 Task: Find the nearest golf courses to Myrtle Beach, South Carolina, and Hilton Head Island, South Carolina.
Action: Mouse moved to (175, 82)
Screenshot: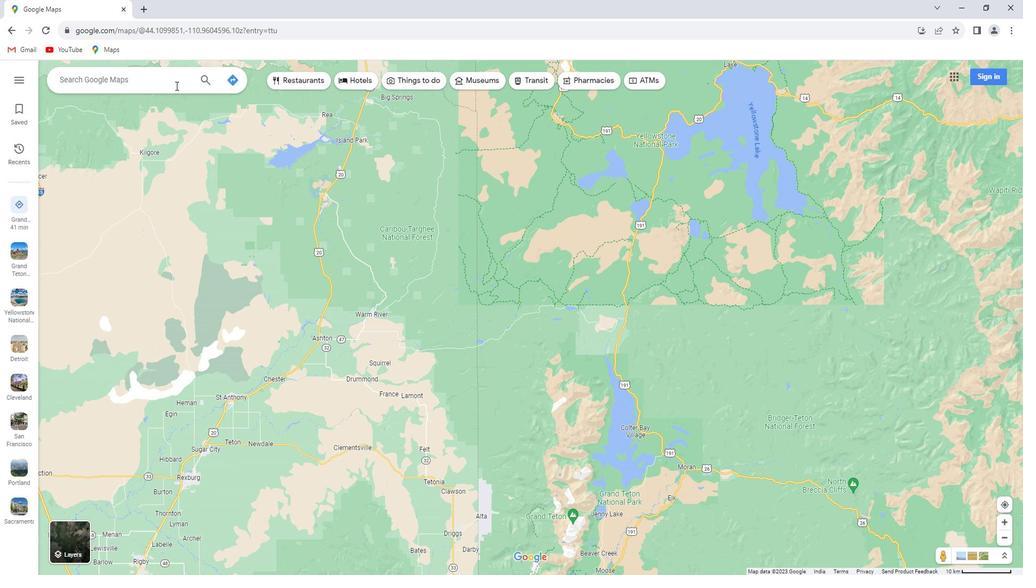 
Action: Mouse pressed left at (175, 82)
Screenshot: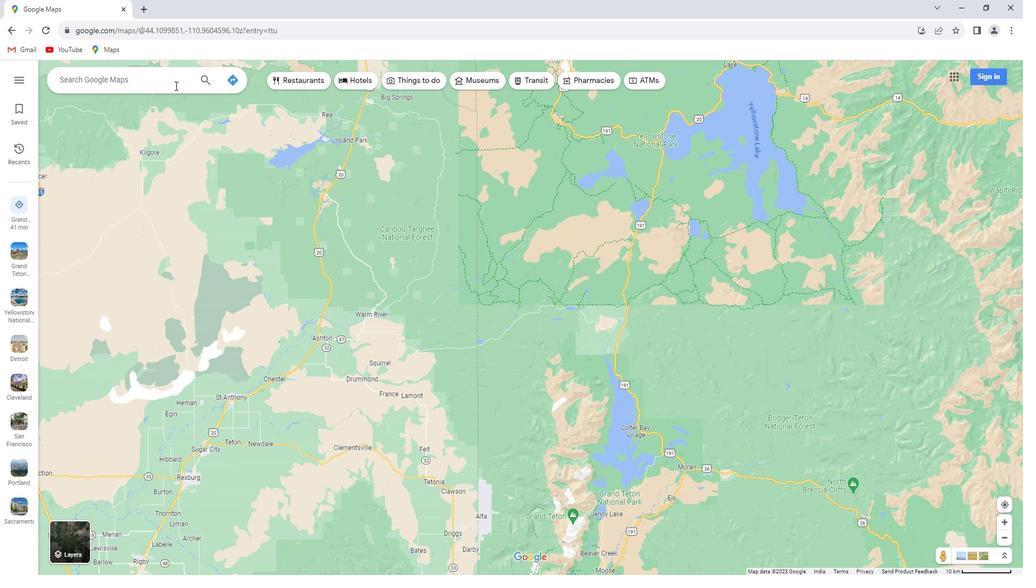 
Action: Key pressed <Key.shift>South<Key.space><Key.shift>Carolina
Screenshot: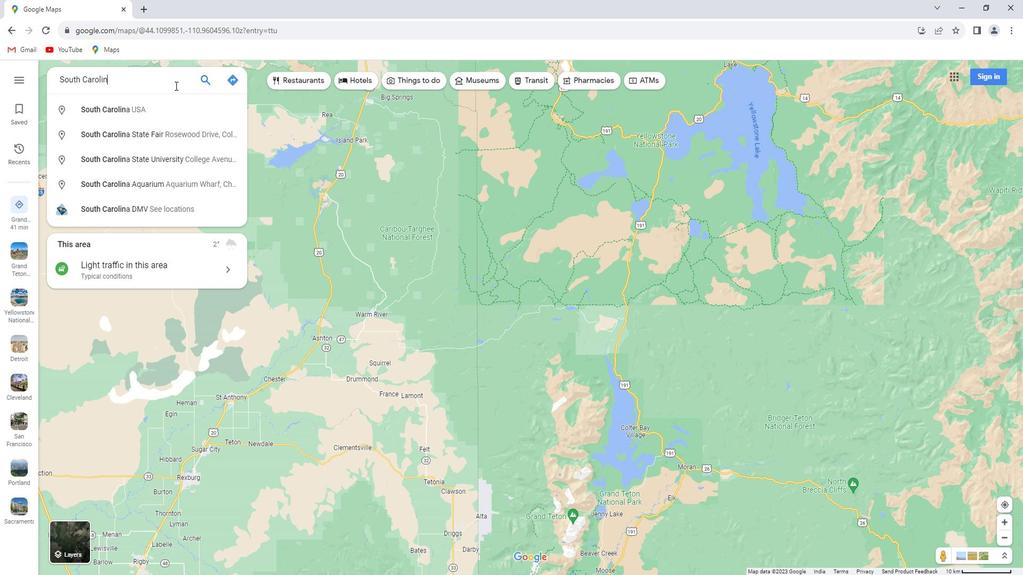 
Action: Mouse moved to (191, 88)
Screenshot: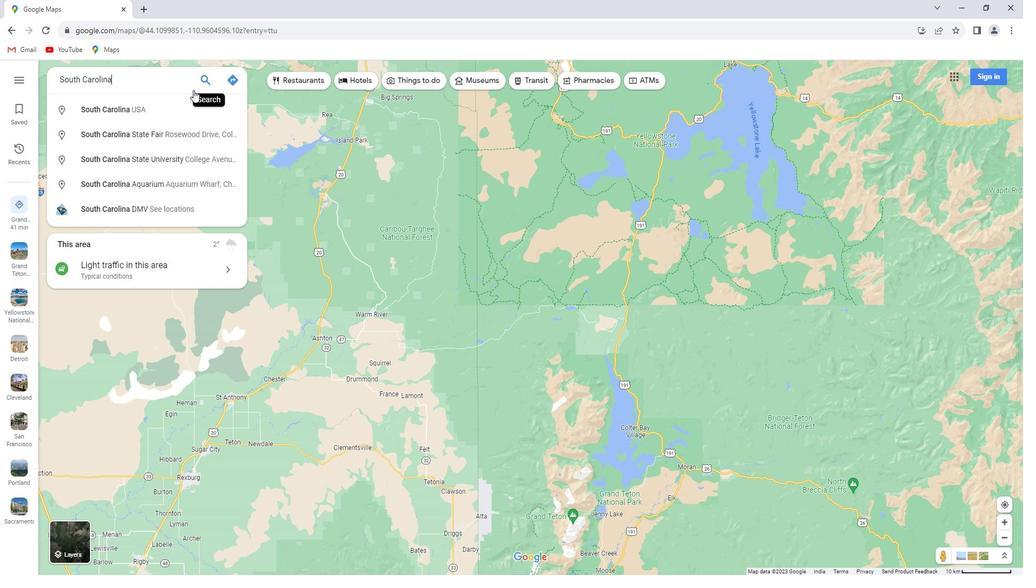 
Action: Key pressed <Key.enter>
Screenshot: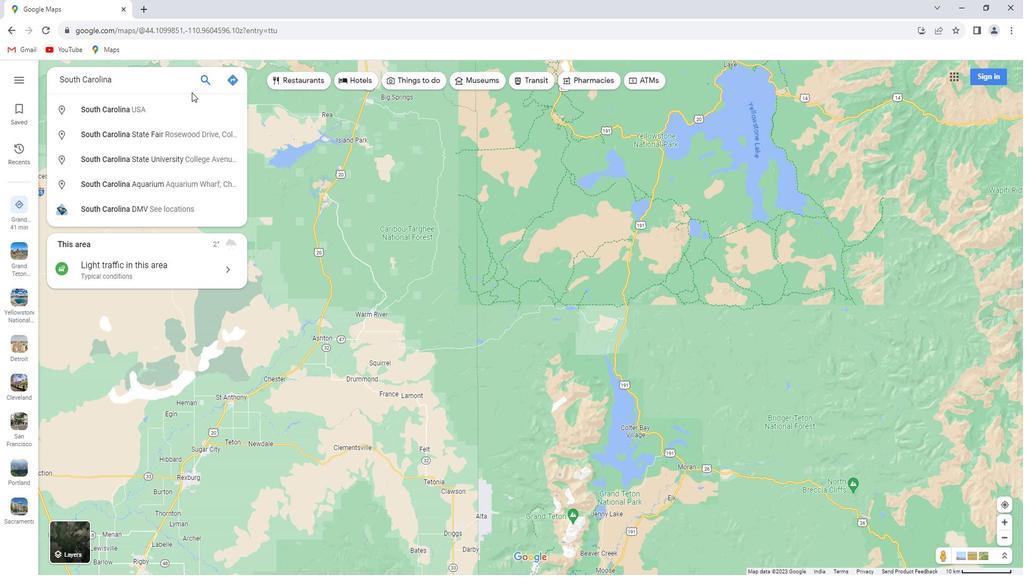 
Action: Mouse moved to (143, 253)
Screenshot: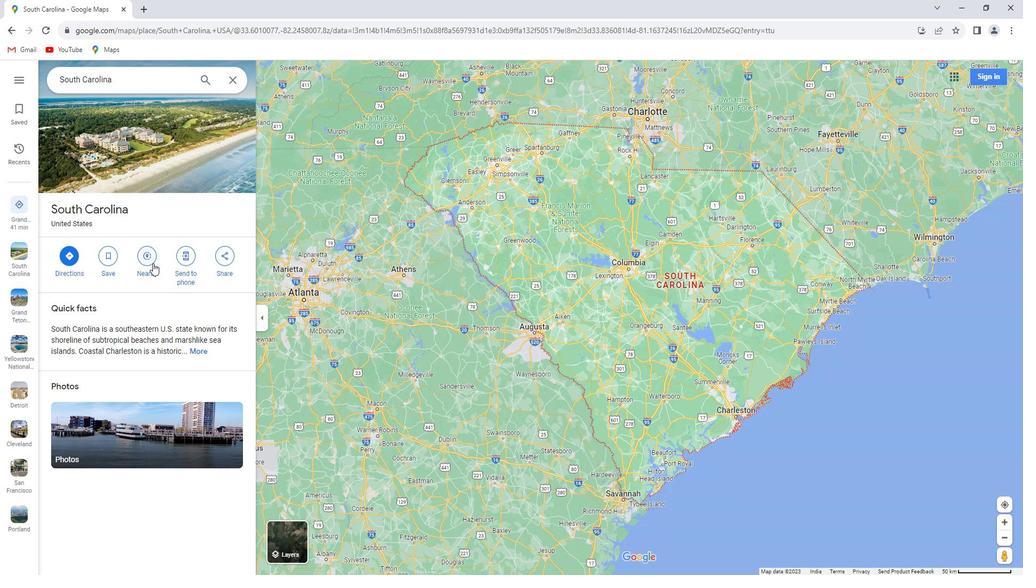 
Action: Mouse pressed left at (143, 253)
Screenshot: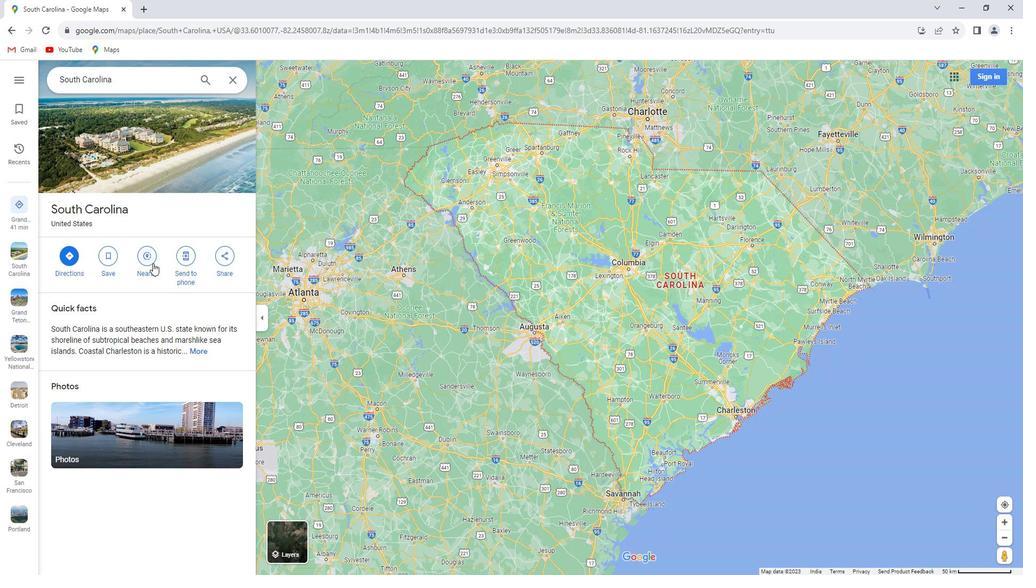 
Action: Mouse moved to (145, 250)
Screenshot: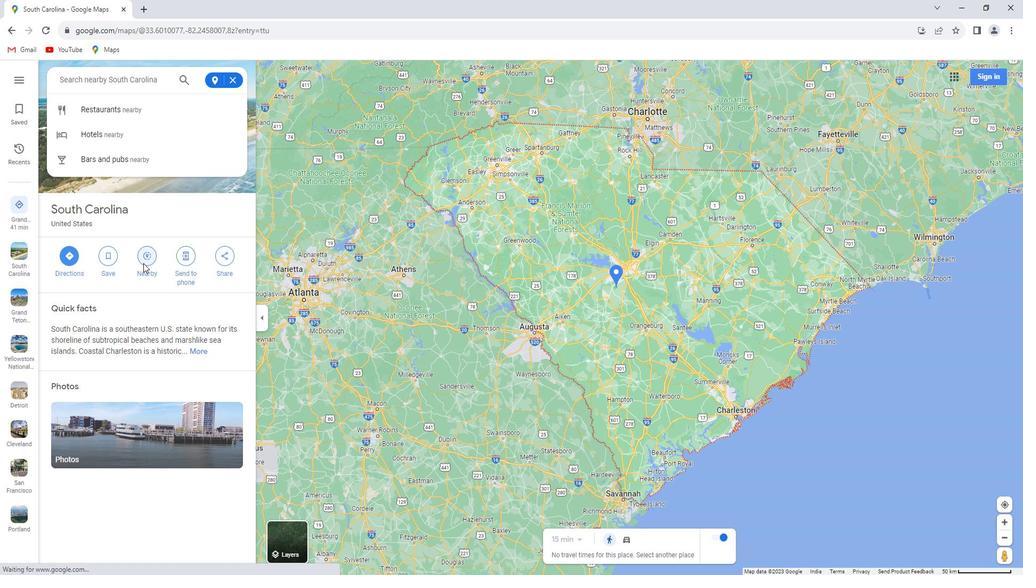 
Action: Key pressed golf<Key.space>curses
Screenshot: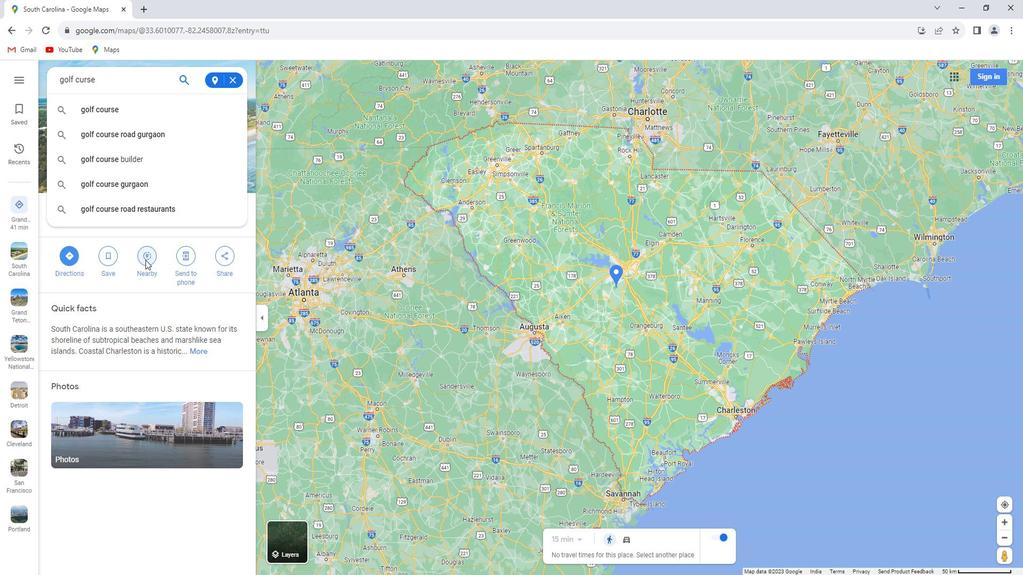 
Action: Mouse moved to (80, 78)
Screenshot: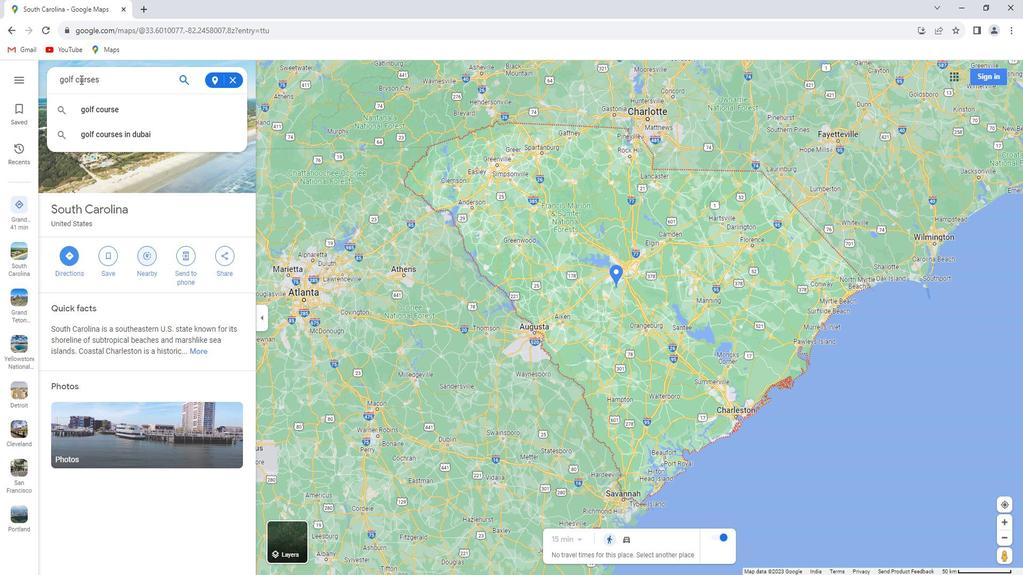 
Action: Mouse pressed left at (80, 78)
Screenshot: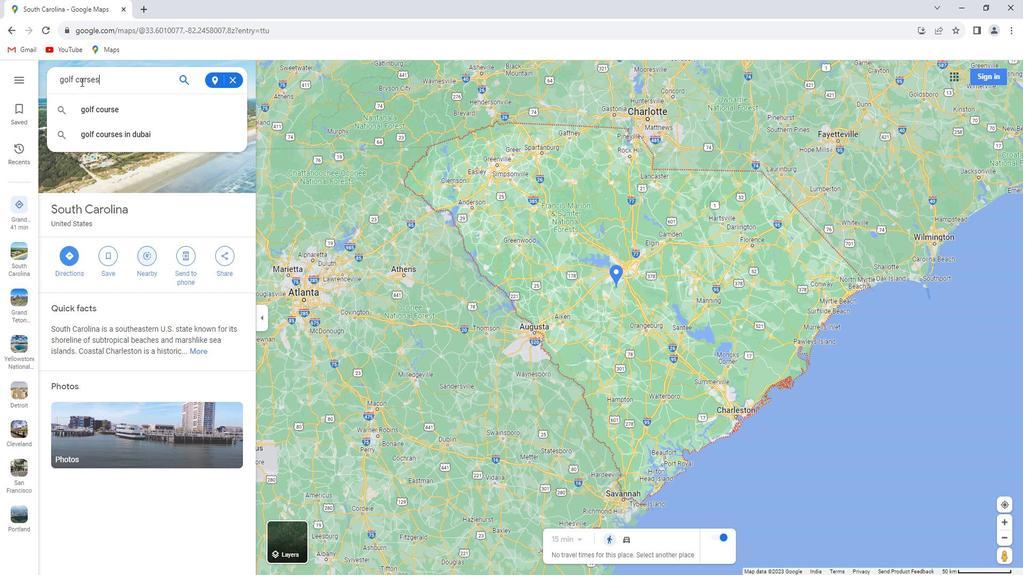 
Action: Key pressed o
Screenshot: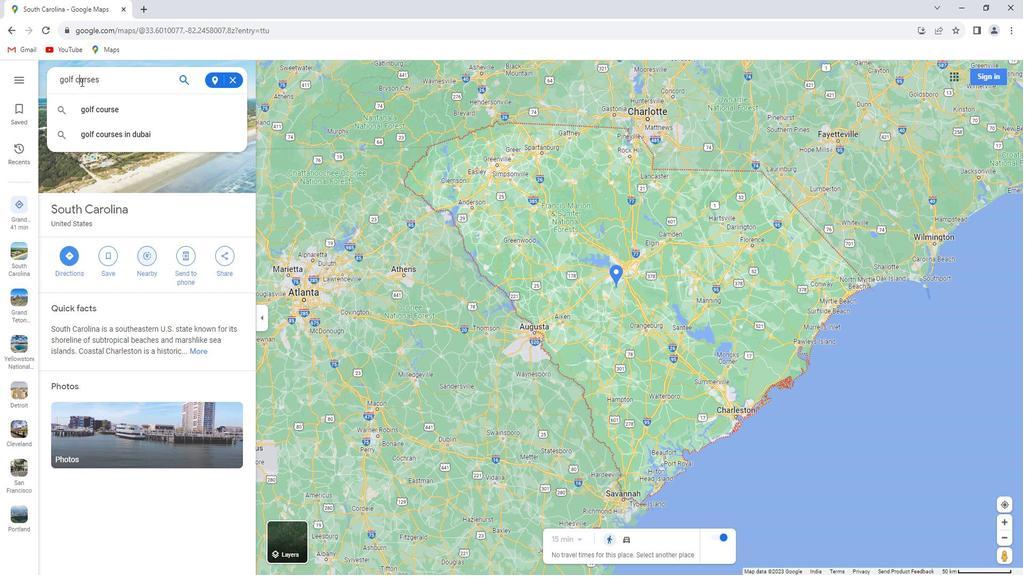 
Action: Mouse moved to (156, 79)
Screenshot: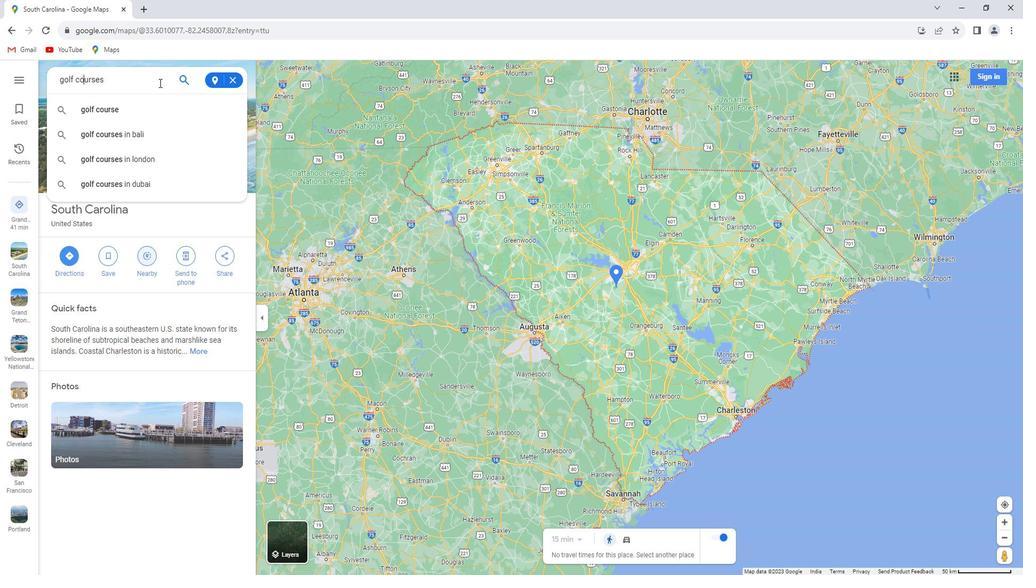 
Action: Key pressed <Key.enter>
Screenshot: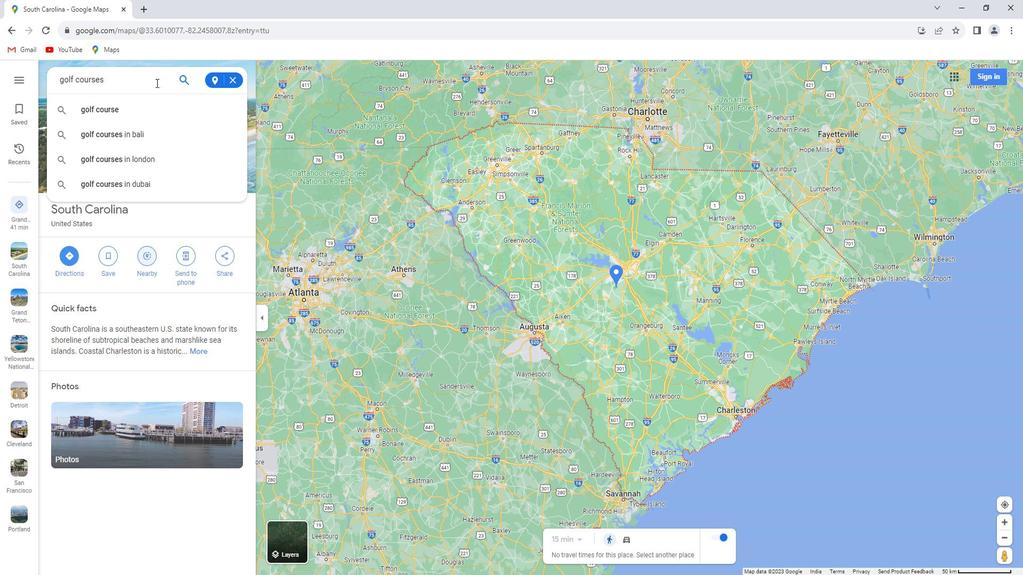 
Action: Mouse moved to (232, 77)
Screenshot: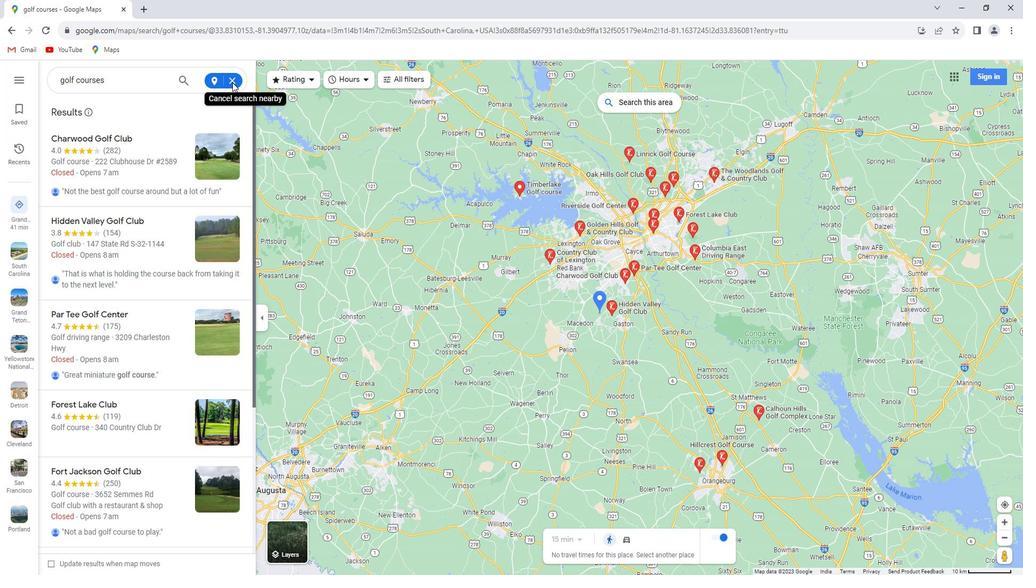 
Action: Mouse pressed left at (232, 77)
Screenshot: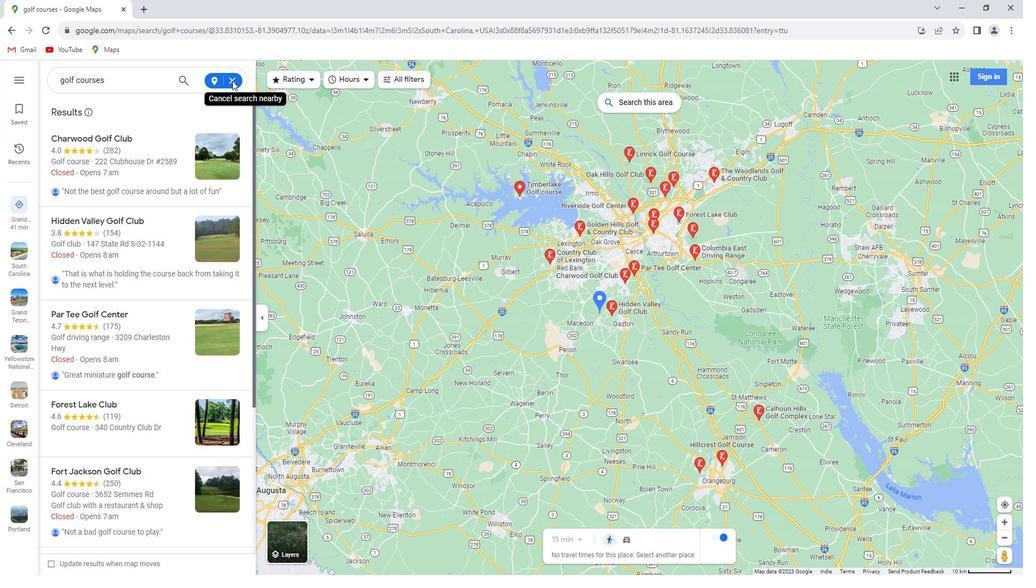
Action: Mouse moved to (230, 76)
Screenshot: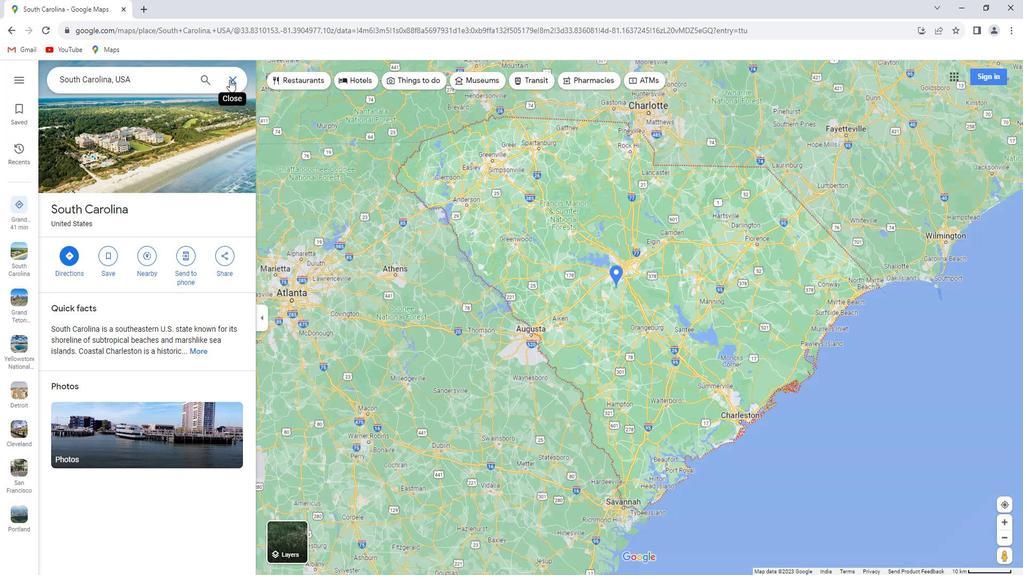 
Action: Mouse pressed left at (230, 76)
Screenshot: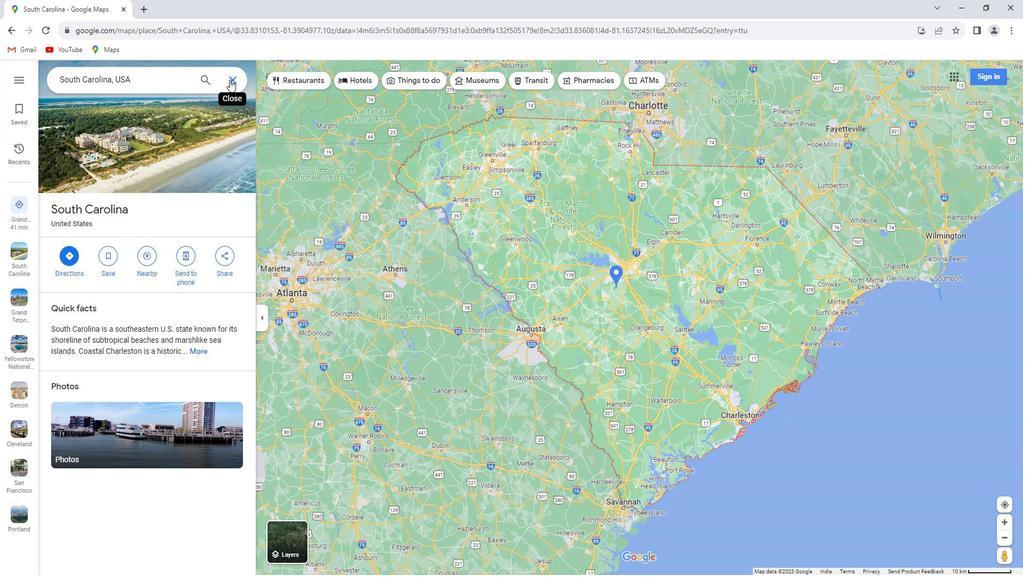 
Action: Mouse moved to (134, 84)
Screenshot: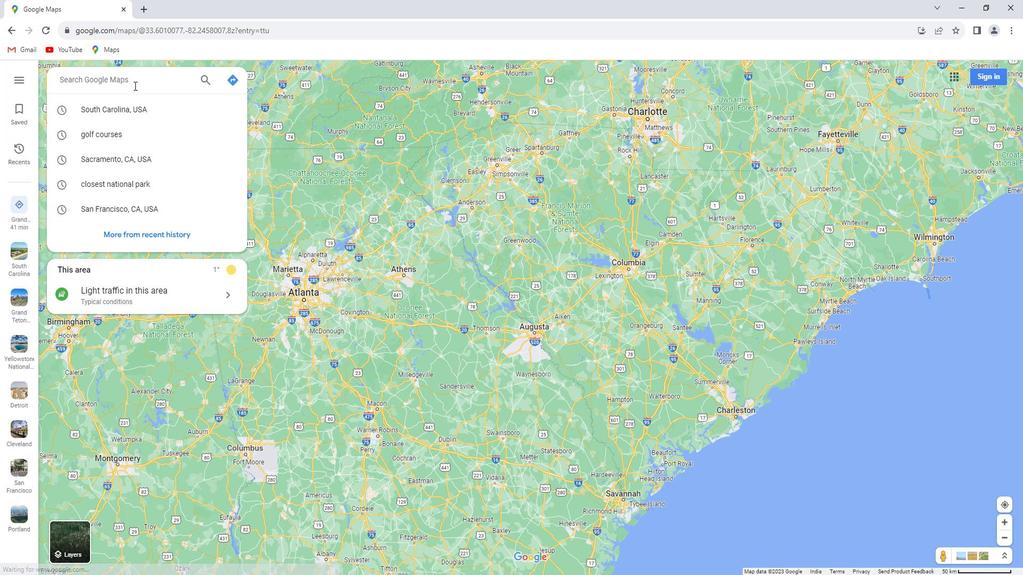 
Action: Key pressed <Key.shift>Hilton<Key.space><Key.shift>Head<Key.space><Key.shift>Island,<Key.space><Key.shift>south<Key.space><Key.shift>Carolina<Key.enter>
Screenshot: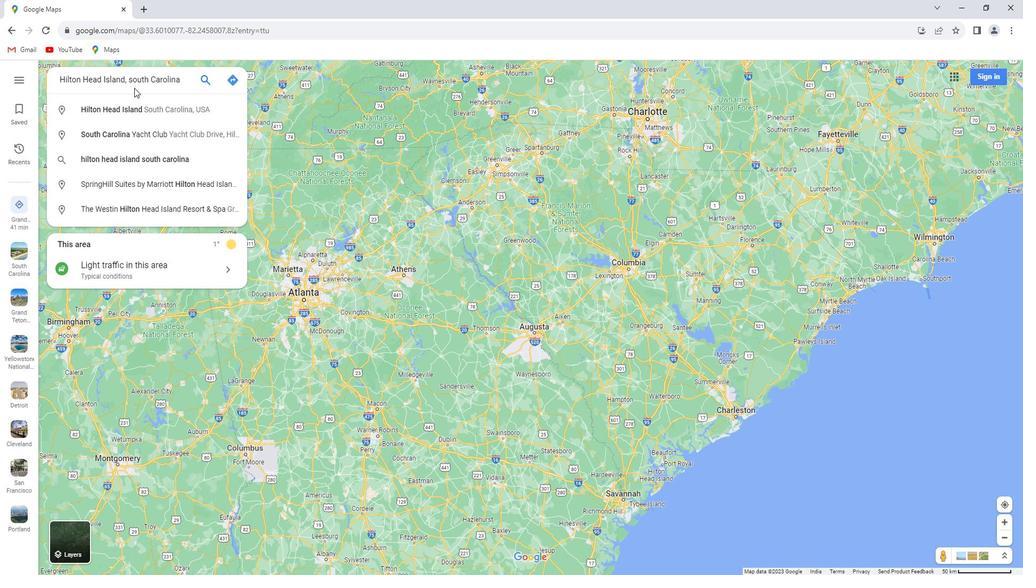 
Action: Mouse moved to (146, 271)
Screenshot: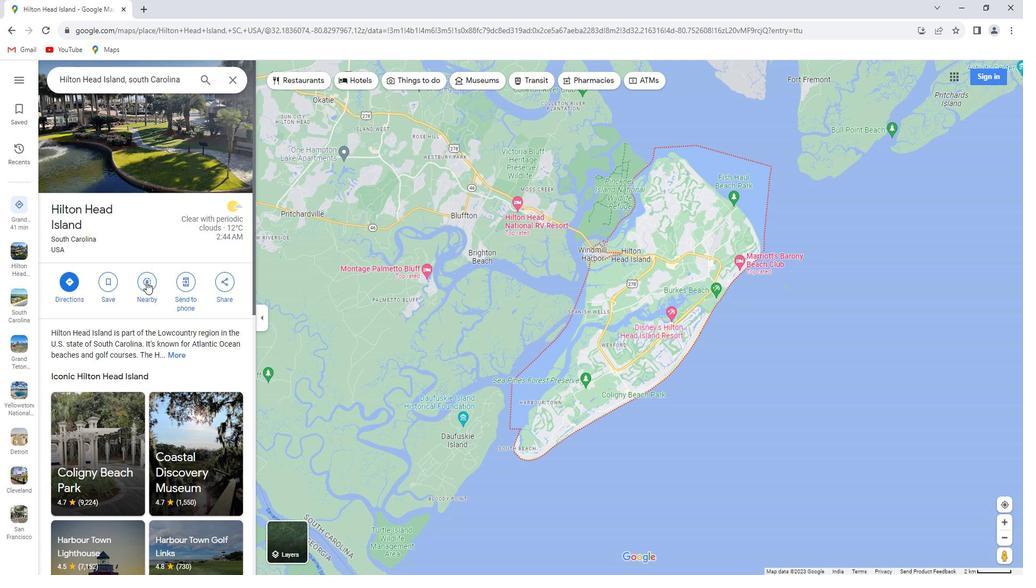 
Action: Mouse pressed left at (146, 271)
Screenshot: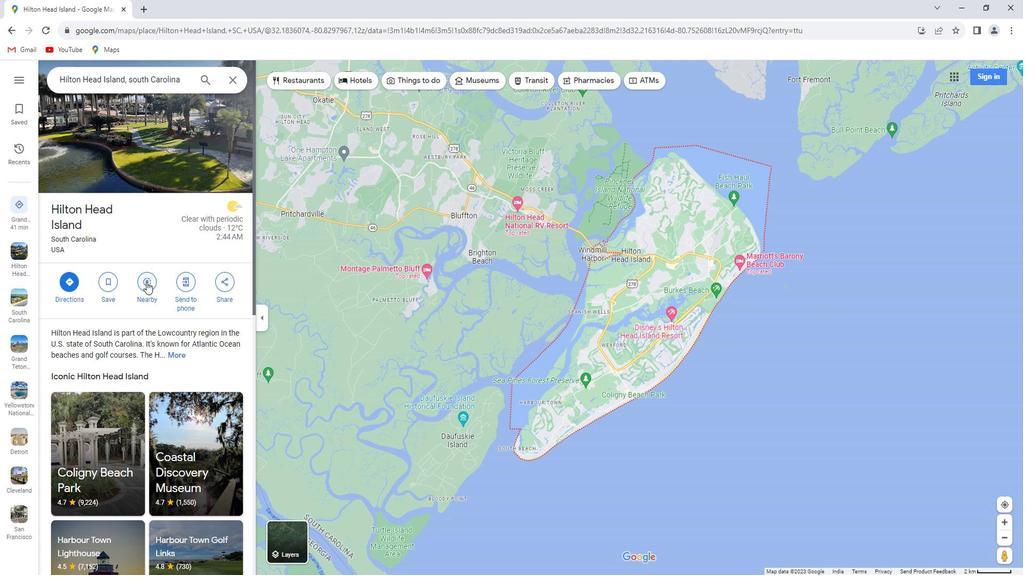 
Action: Key pressed golf<Key.space>courses<Key.enter>
Screenshot: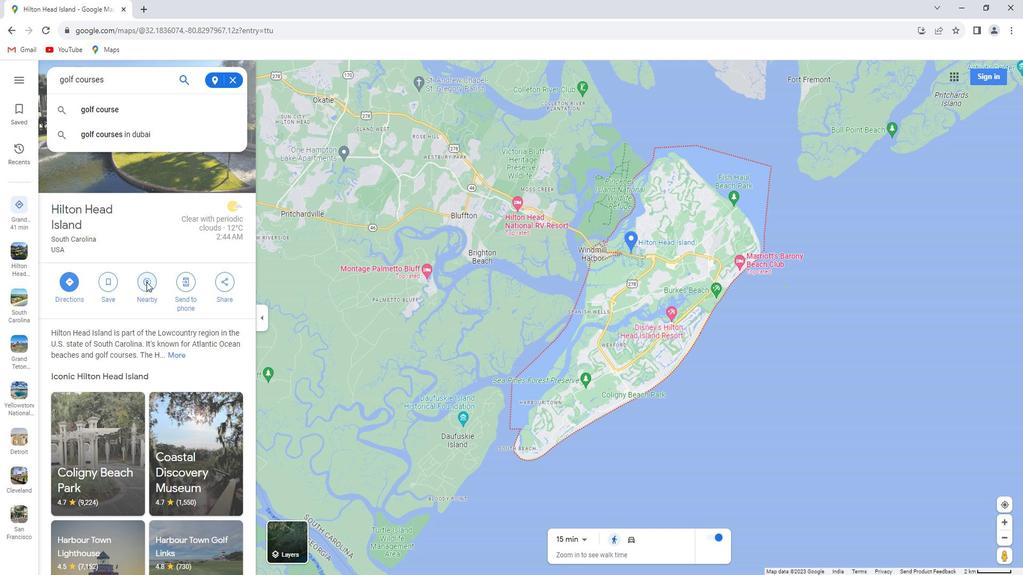 
Action: Mouse scrolled (146, 271) with delta (0, 0)
Screenshot: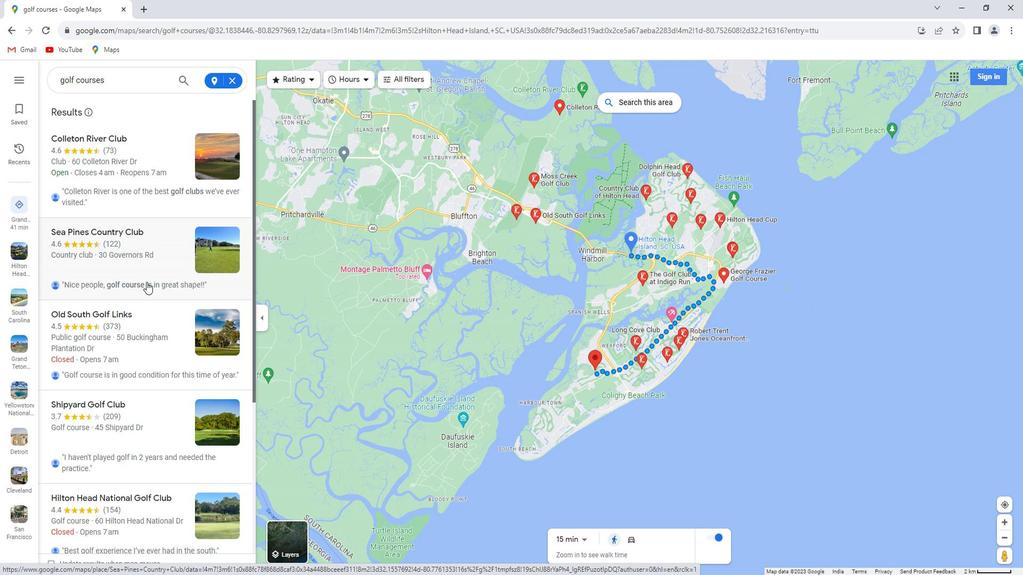 
Action: Mouse scrolled (146, 271) with delta (0, 0)
Screenshot: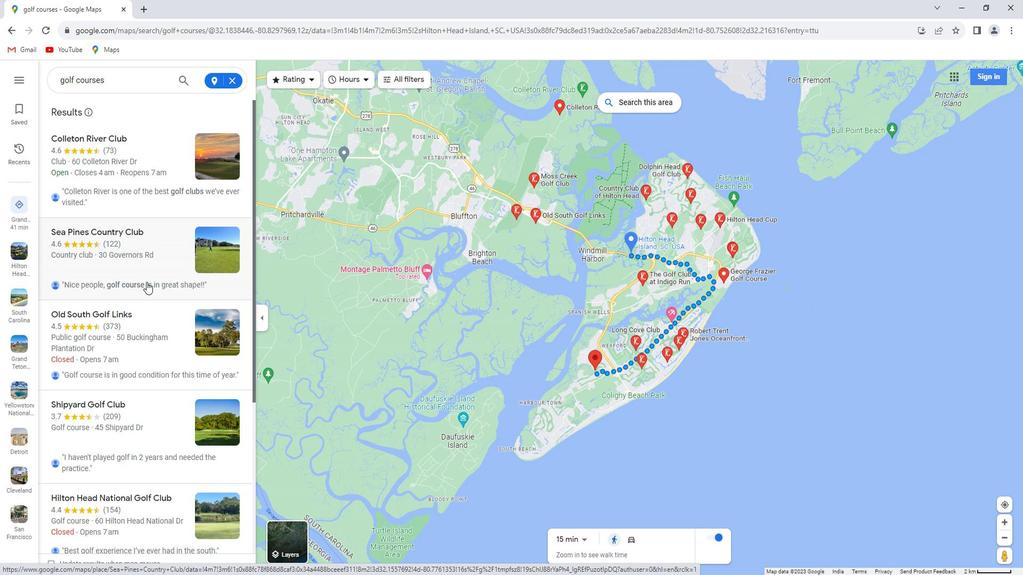 
Action: Mouse scrolled (146, 271) with delta (0, 0)
Screenshot: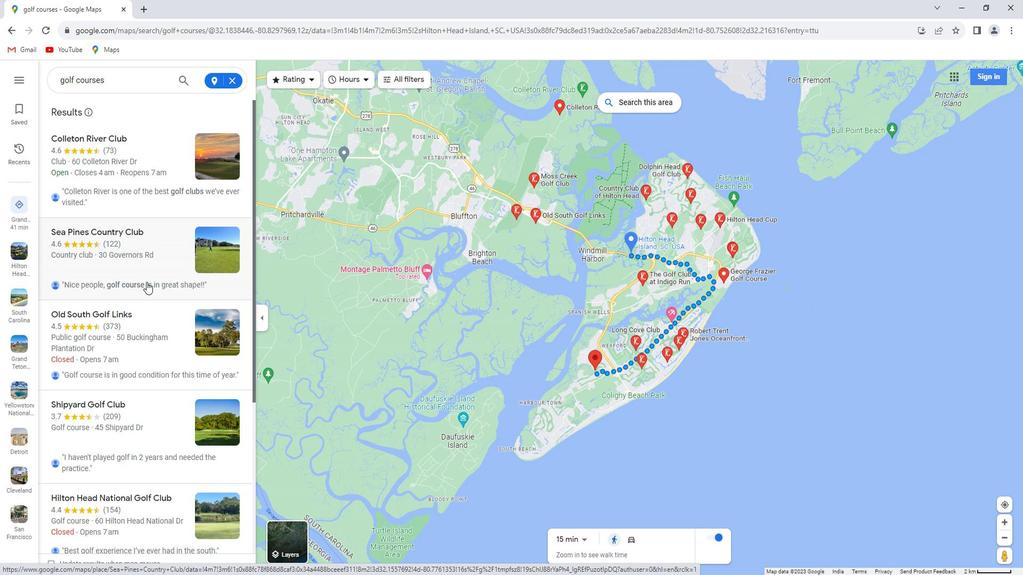 
